 Task: Plan a  team-building improve session for the 11th at 7:30 PM.
Action: Mouse moved to (43, 82)
Screenshot: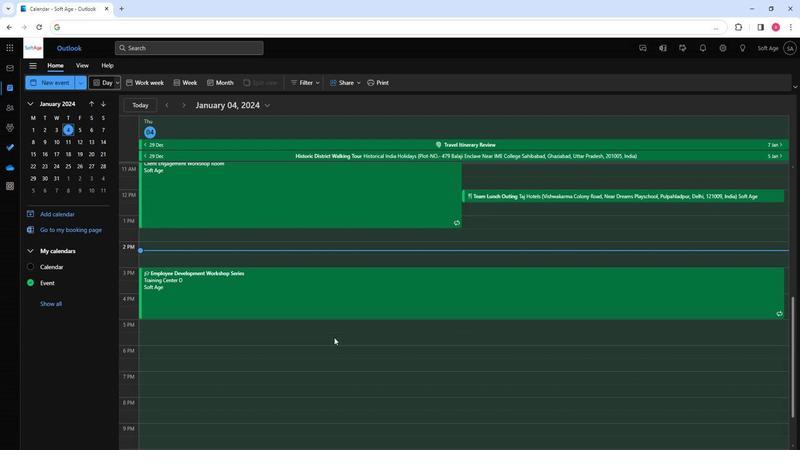 
Action: Mouse pressed left at (43, 82)
Screenshot: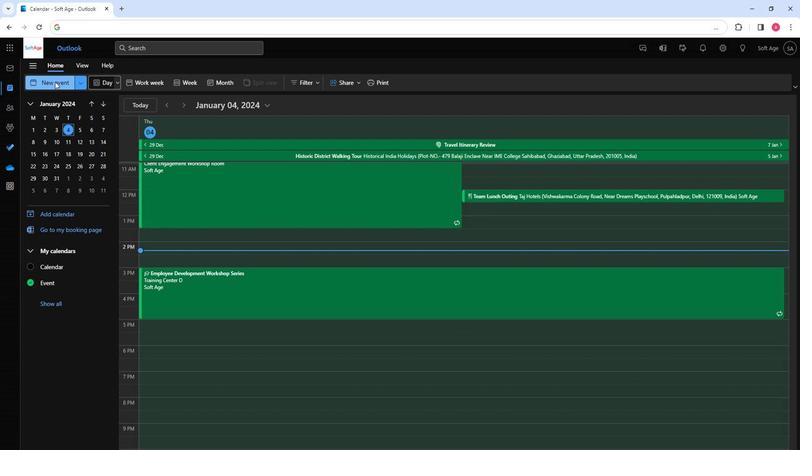 
Action: Mouse moved to (216, 145)
Screenshot: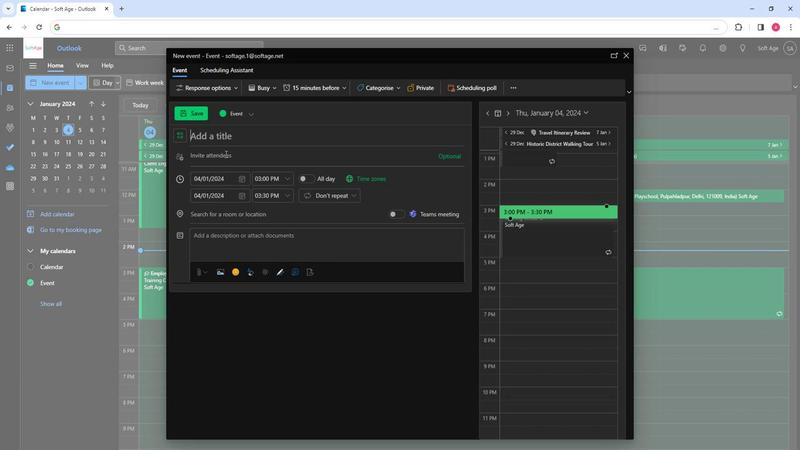 
Action: Key pressed <Key.shift><Key.shift>Team-<Key.shift>Buid<Key.backspace>lding<Key.space><Key.shift>Improv<Key.space><Key.backspace>e<Key.space><Key.shift>Session
Screenshot: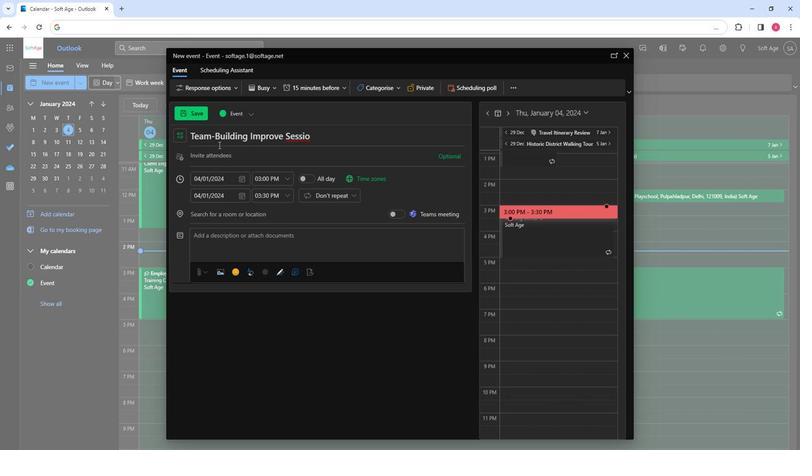 
Action: Mouse moved to (236, 161)
Screenshot: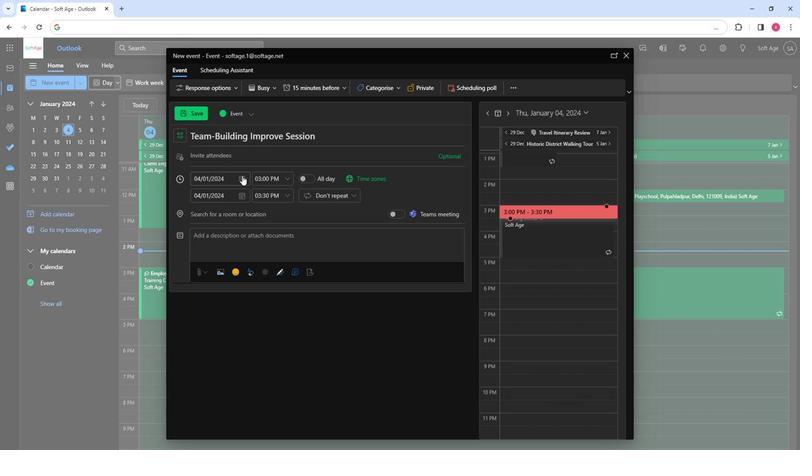 
Action: Mouse pressed left at (236, 161)
Screenshot: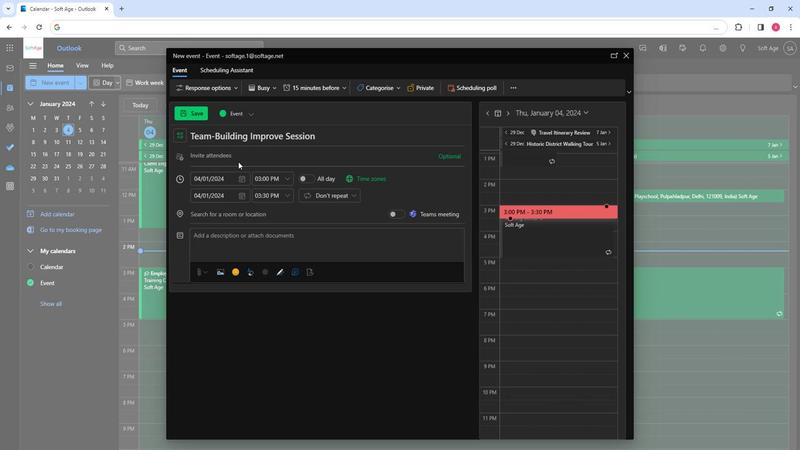 
Action: Key pressed so
Screenshot: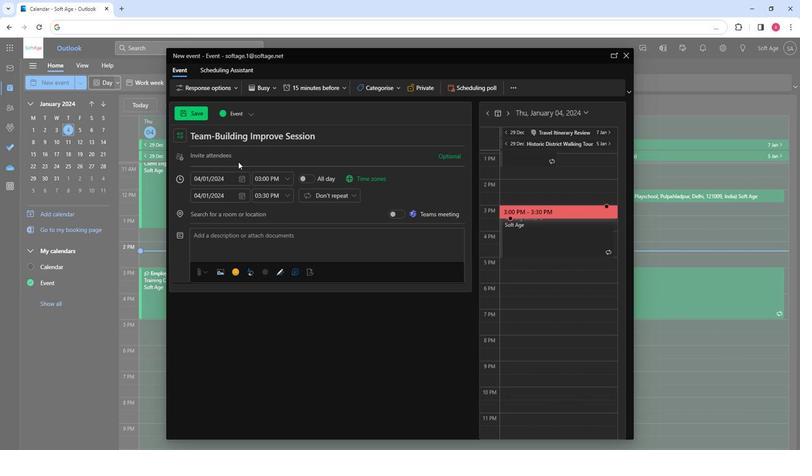 
Action: Mouse moved to (238, 173)
Screenshot: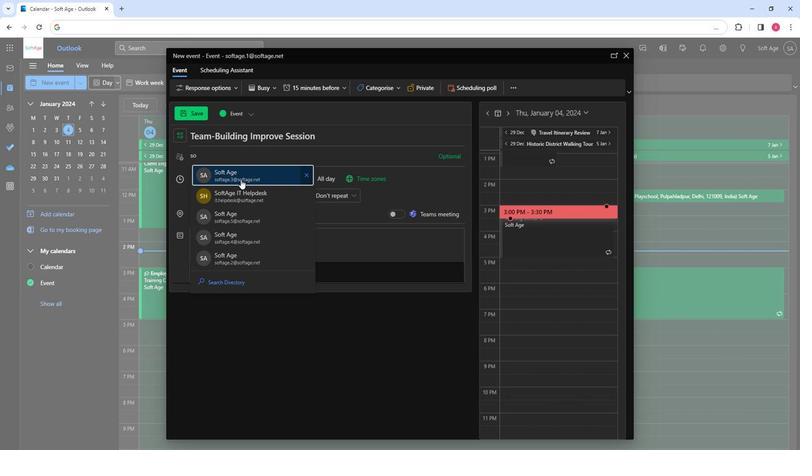 
Action: Mouse pressed left at (238, 173)
Screenshot: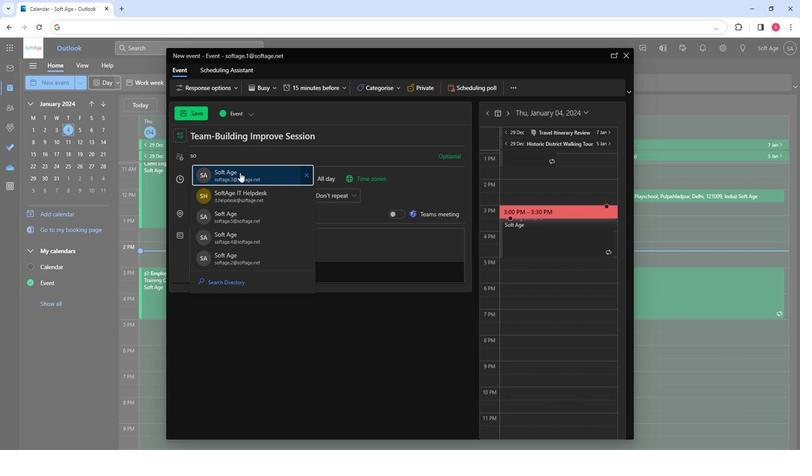 
Action: Key pressed so
Screenshot: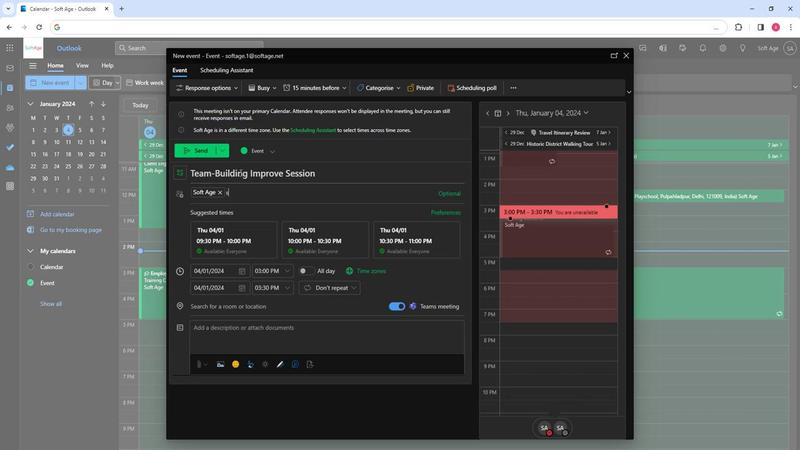 
Action: Mouse moved to (266, 234)
Screenshot: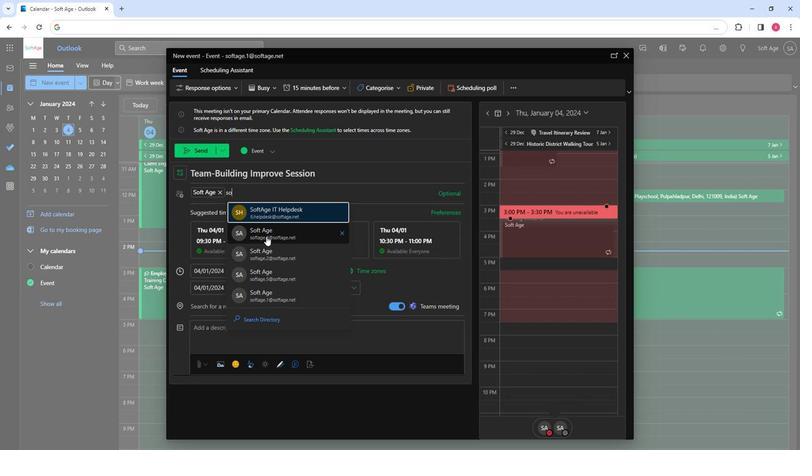 
Action: Mouse pressed left at (266, 234)
Screenshot: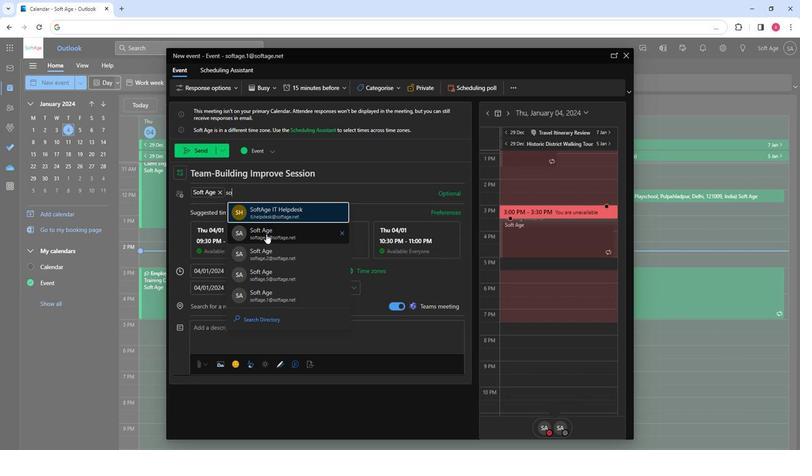 
Action: Key pressed so
Screenshot: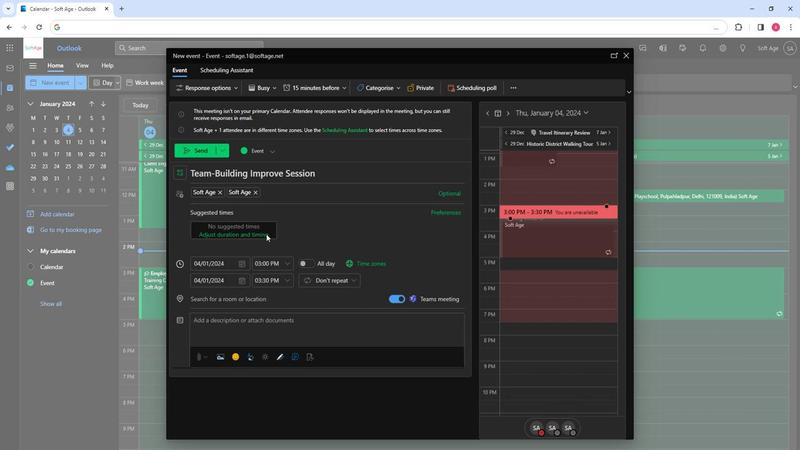 
Action: Mouse moved to (302, 258)
Screenshot: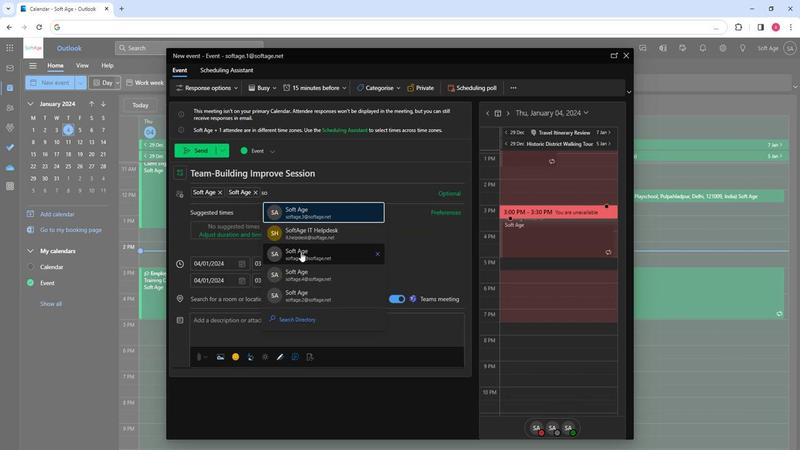 
Action: Mouse pressed left at (302, 258)
Screenshot: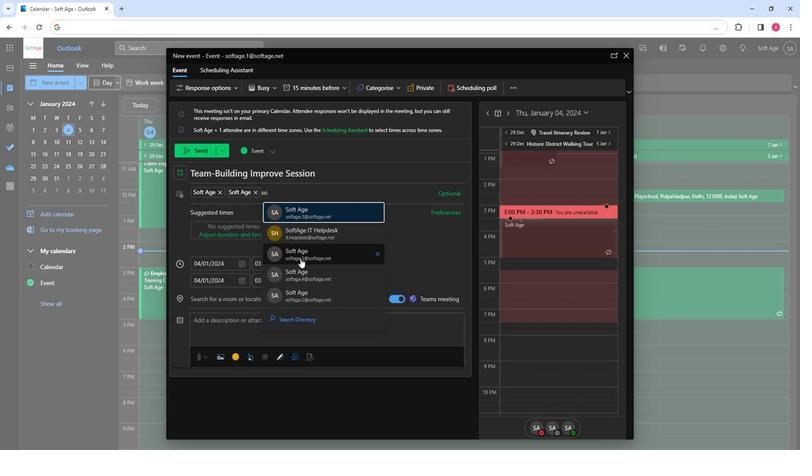 
Action: Key pressed so
Screenshot: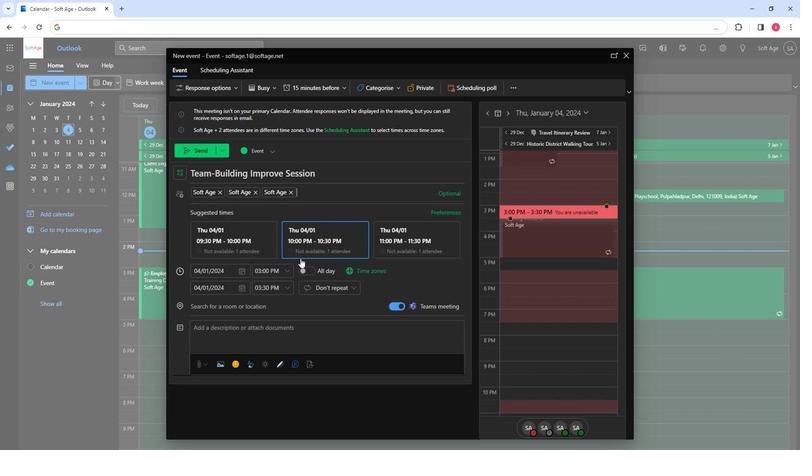 
Action: Mouse moved to (343, 292)
Screenshot: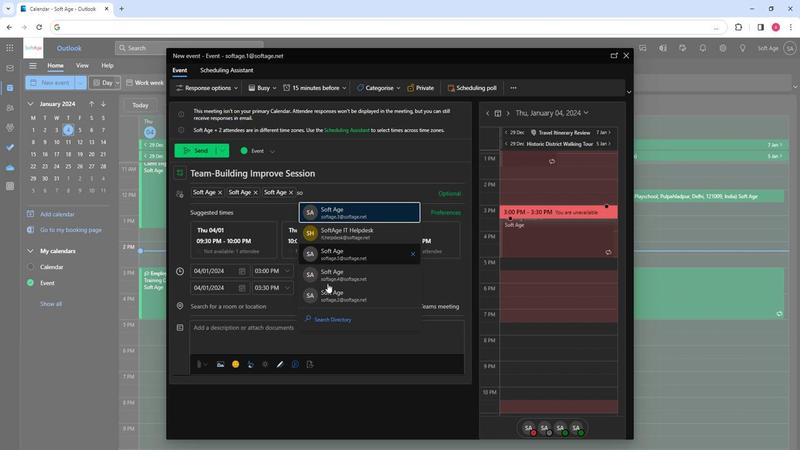
Action: Mouse pressed left at (343, 292)
Screenshot: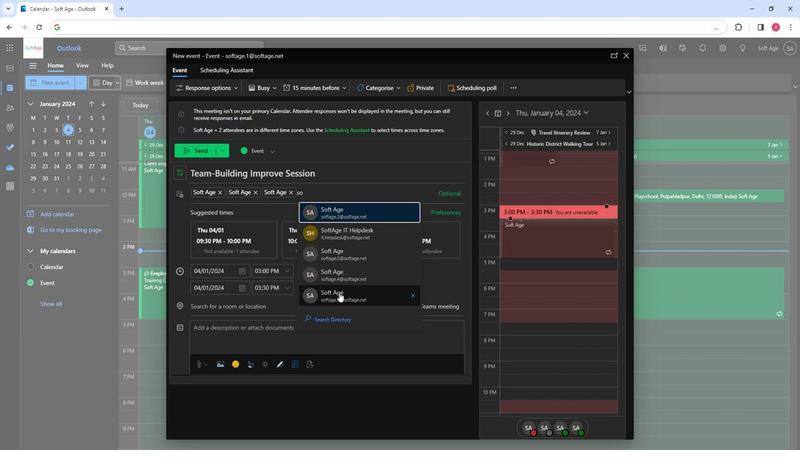 
Action: Mouse moved to (240, 274)
Screenshot: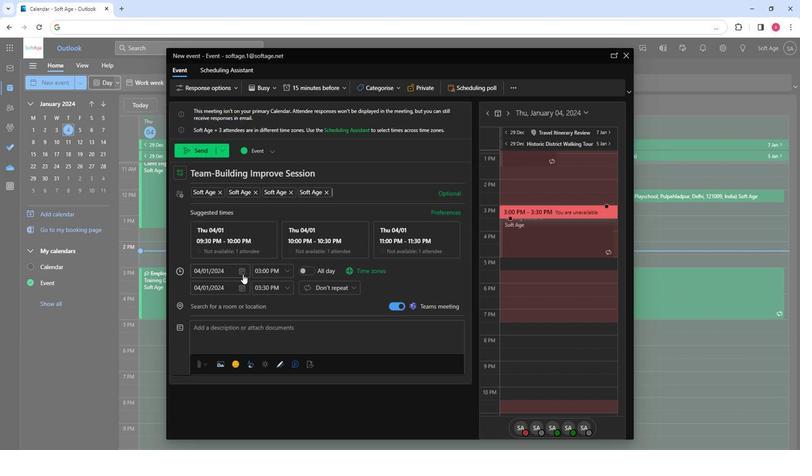 
Action: Mouse pressed left at (240, 274)
Screenshot: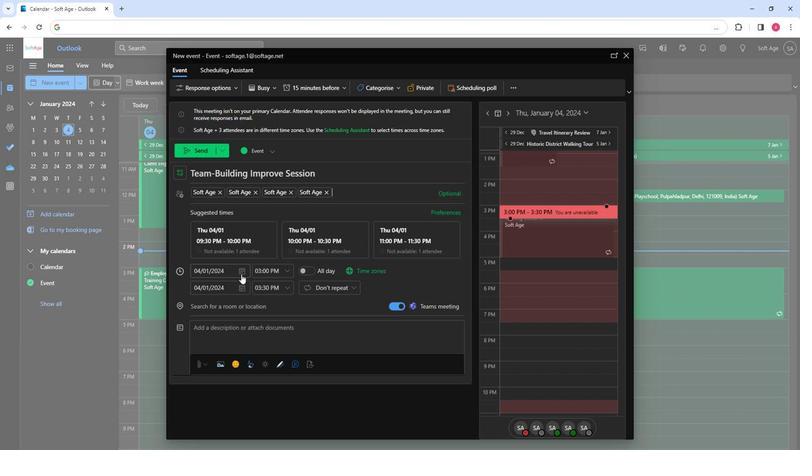
Action: Mouse moved to (232, 328)
Screenshot: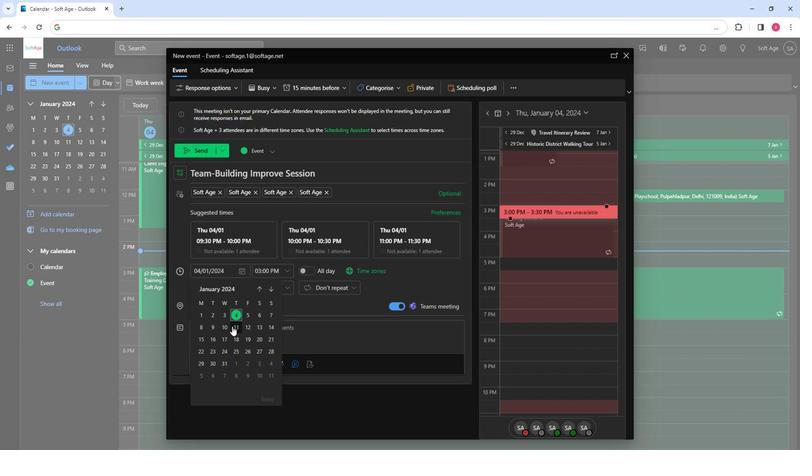 
Action: Mouse pressed left at (232, 328)
Screenshot: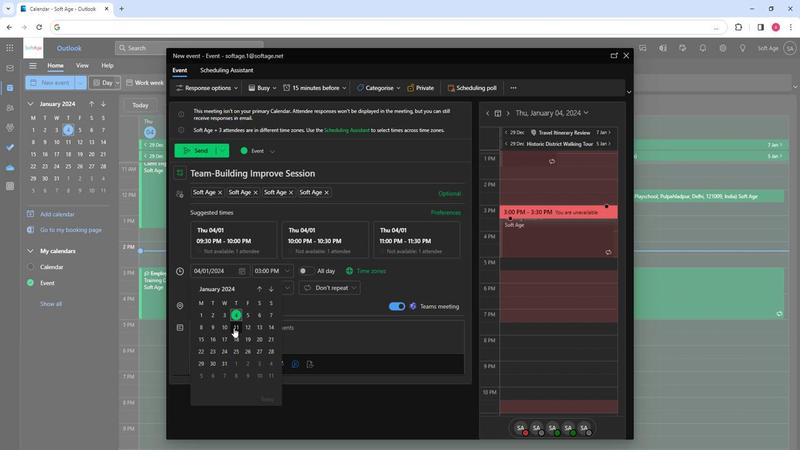 
Action: Mouse moved to (288, 270)
Screenshot: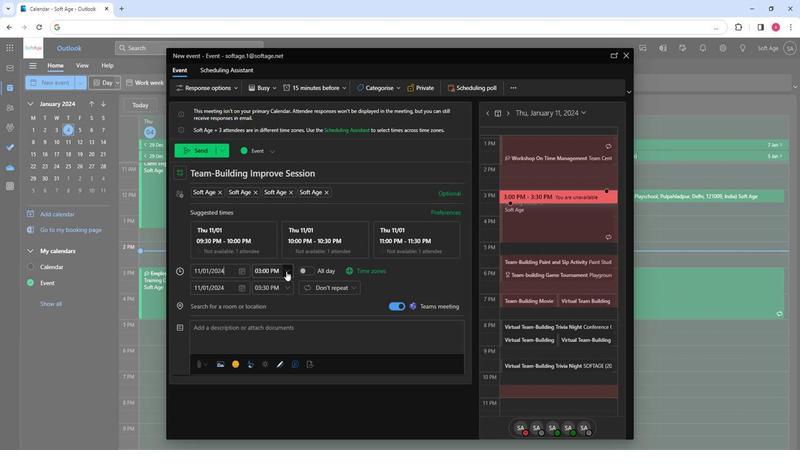 
Action: Mouse pressed left at (288, 270)
Screenshot: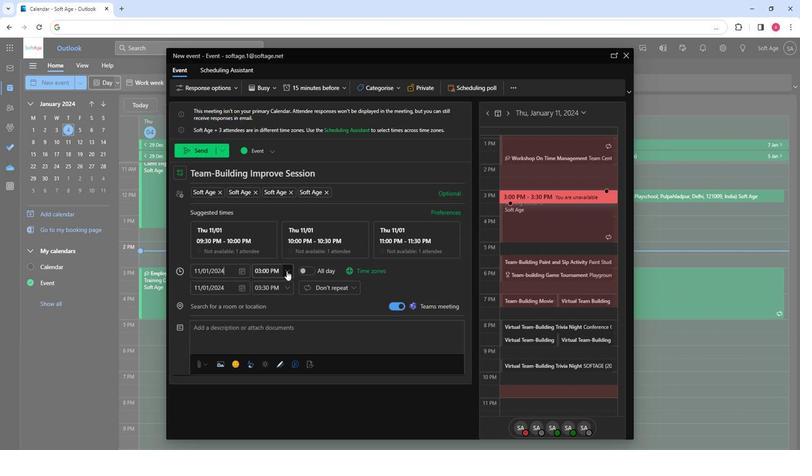 
Action: Mouse moved to (274, 316)
Screenshot: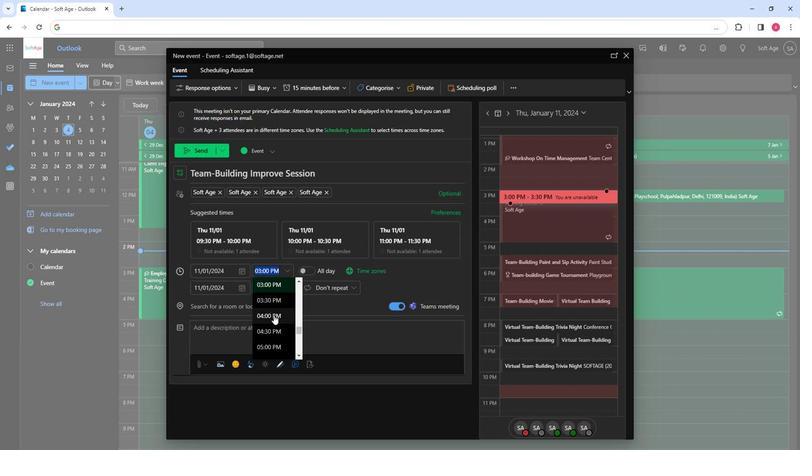 
Action: Mouse scrolled (274, 316) with delta (0, 0)
Screenshot: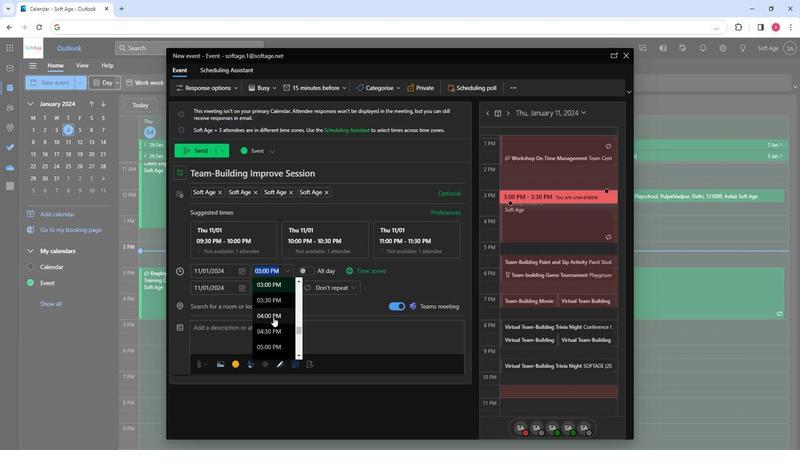 
Action: Mouse scrolled (274, 316) with delta (0, 0)
Screenshot: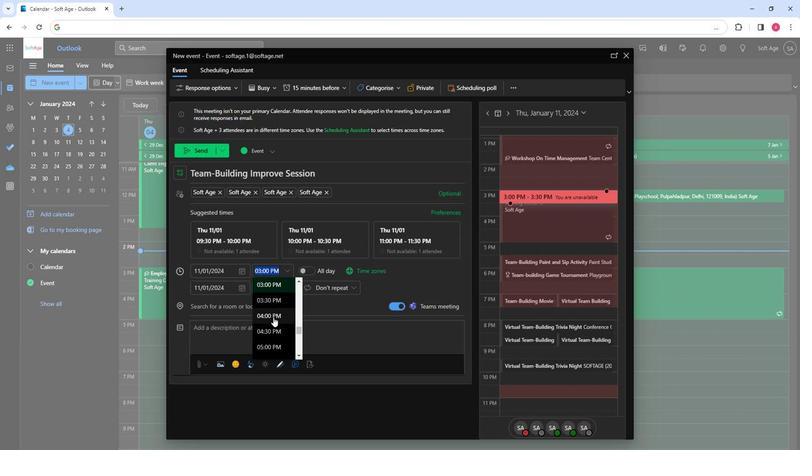 
Action: Mouse moved to (275, 339)
Screenshot: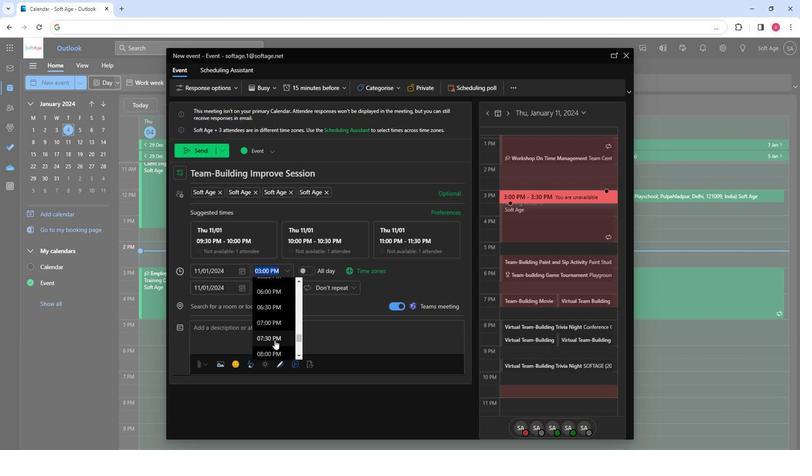 
Action: Mouse pressed left at (275, 339)
Screenshot: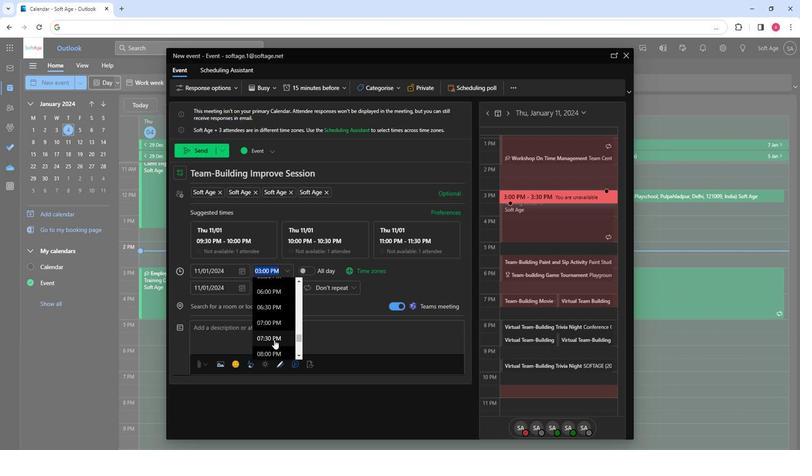 
Action: Mouse moved to (221, 299)
Screenshot: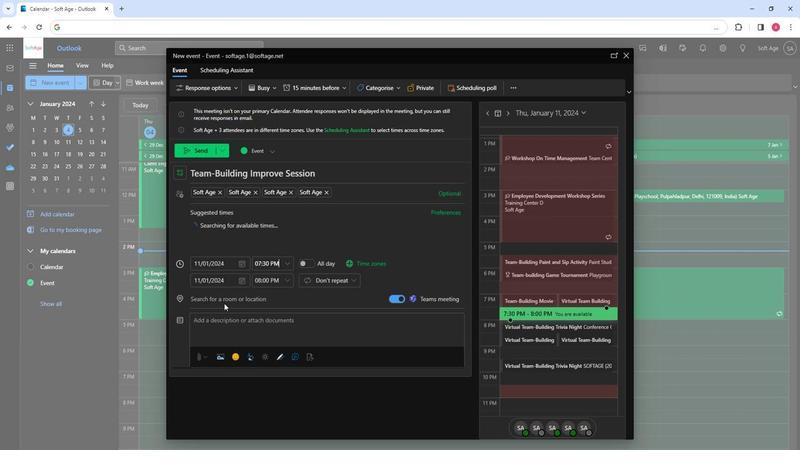 
Action: Mouse pressed left at (221, 299)
Screenshot: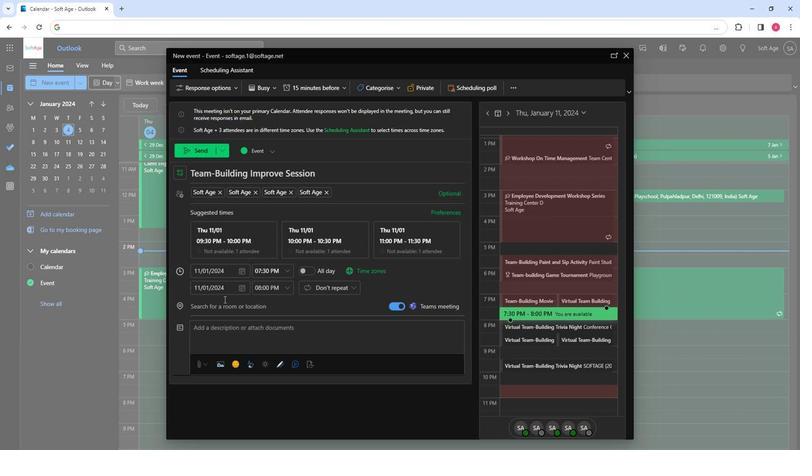 
Action: Mouse moved to (245, 184)
Screenshot: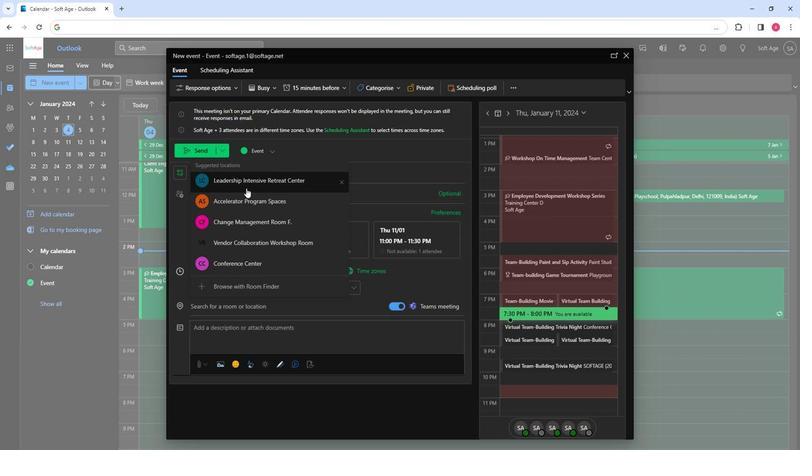 
Action: Mouse pressed left at (245, 184)
Screenshot: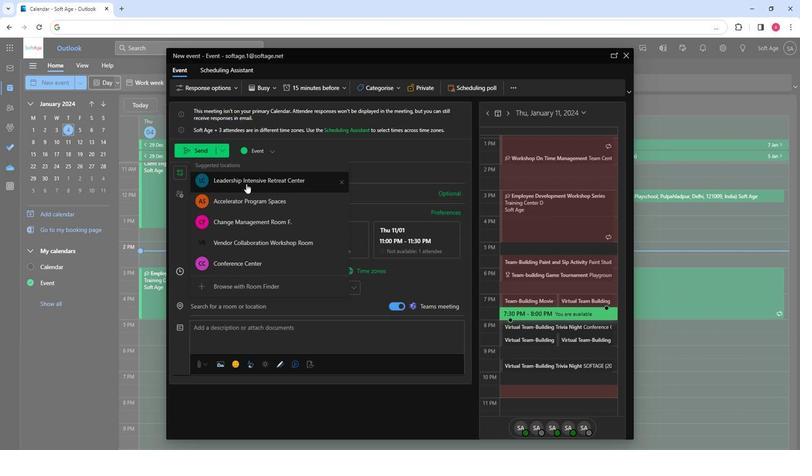 
Action: Mouse moved to (225, 332)
Screenshot: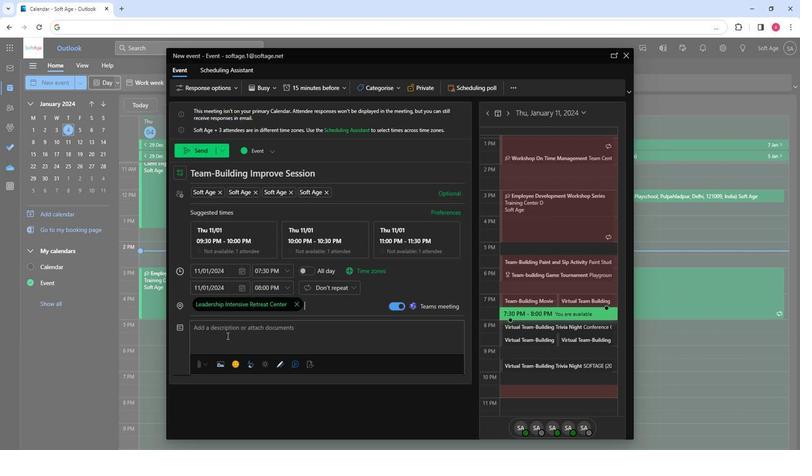 
Action: Mouse pressed left at (225, 332)
Screenshot: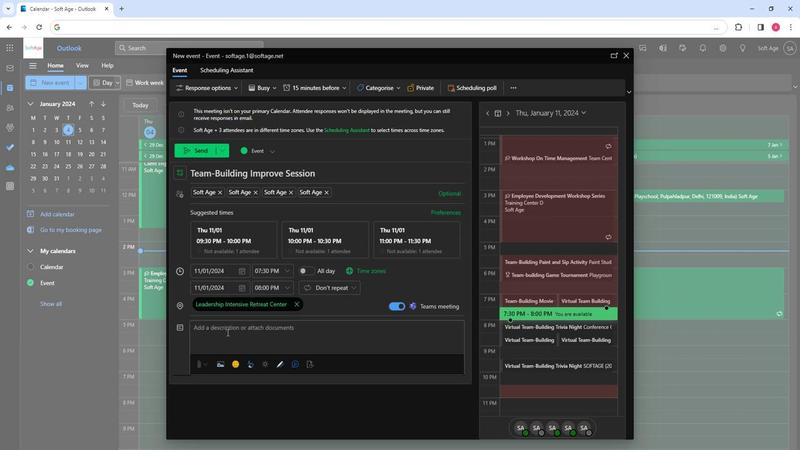 
Action: Key pressed <Key.shift>Ignite<Key.space>creativity<Key.space>and<Key.space>teamwork<Key.space>with<Key.space>a<Key.space>virtual<Key.space>team-building<Key.space>improve<Key.space>session.<Key.space><Key.shift>Enhance<Key.space>communication,<Key.space>adaptability,<Key.space>and<Key.space>collaboration<Key.space>through<Key.space>entertaining<Key.space>and<Key.space>spontaneous<Key.space>improvisational<Key.space>exercises,<Key.space>fostering<Key.space>a<Key.space>positive<Key.space>and<Key.space>dynamic<Key.space>virtual<Key.space>environment.
Screenshot: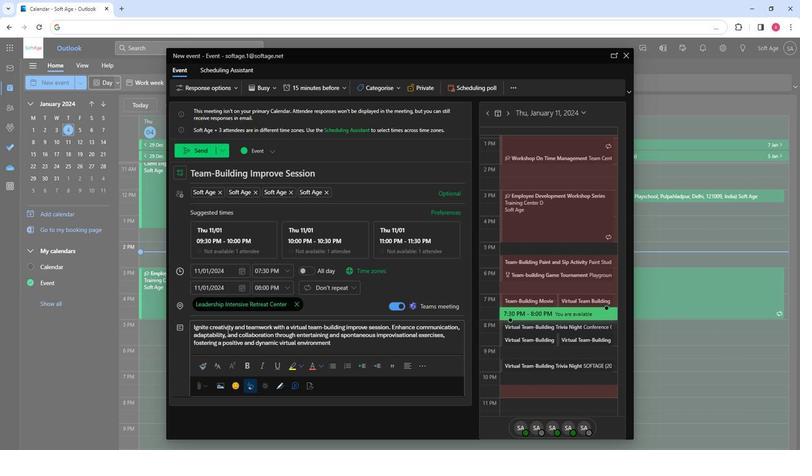 
Action: Mouse moved to (236, 338)
Screenshot: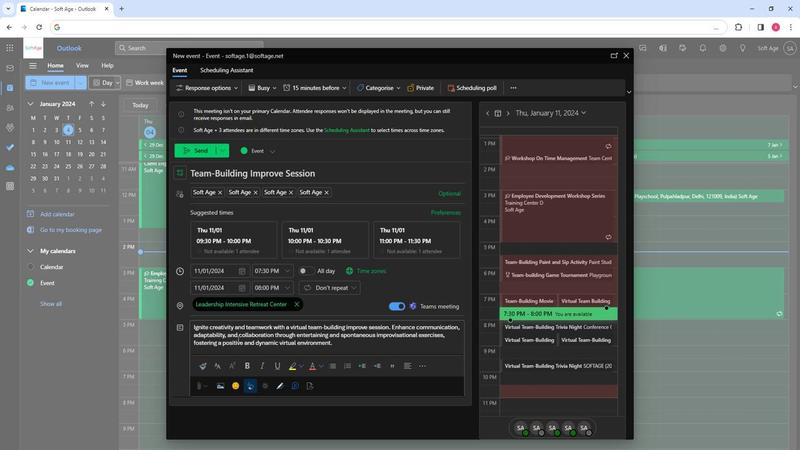 
Action: Mouse pressed left at (236, 338)
Screenshot: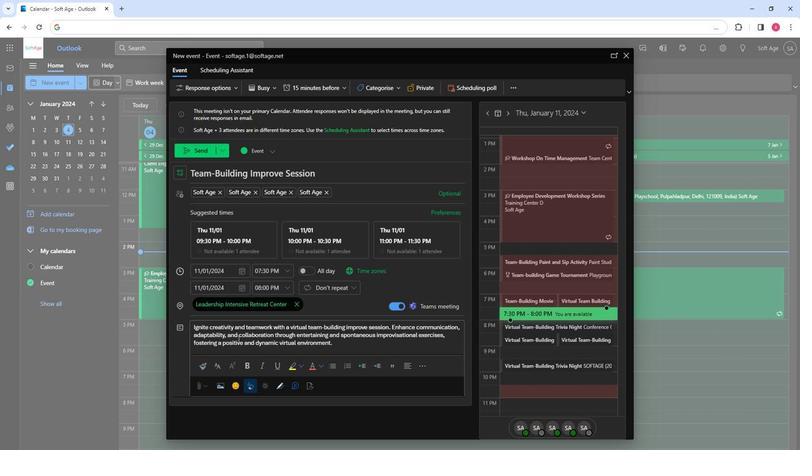 
Action: Mouse pressed left at (236, 338)
Screenshot: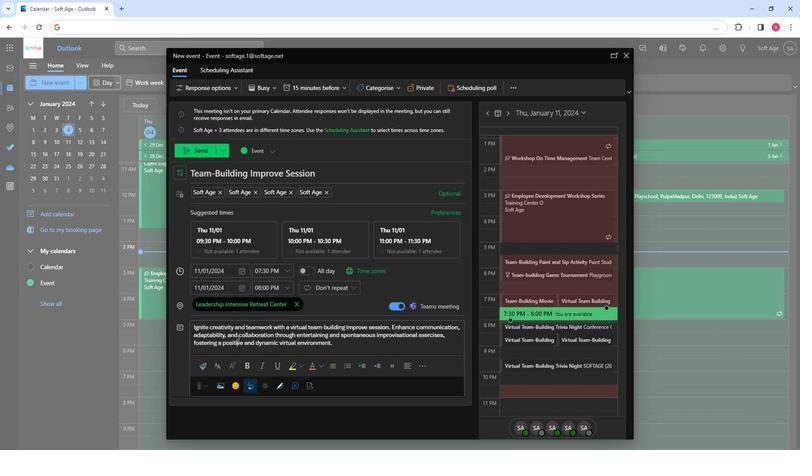 
Action: Mouse pressed left at (236, 338)
Screenshot: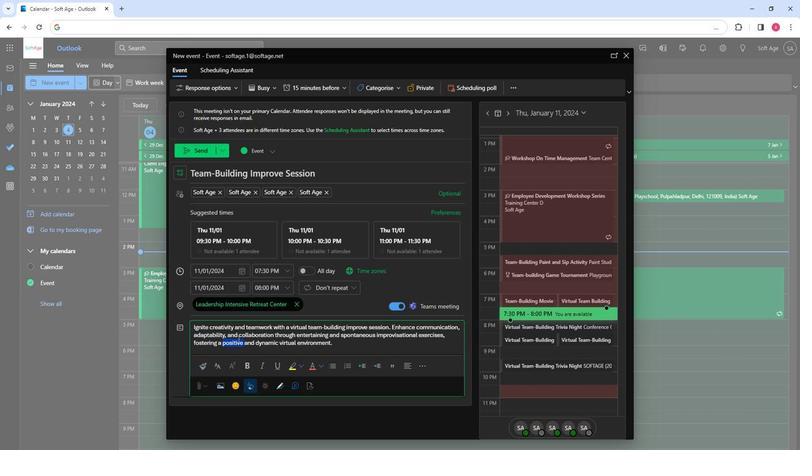 
Action: Mouse moved to (220, 364)
Screenshot: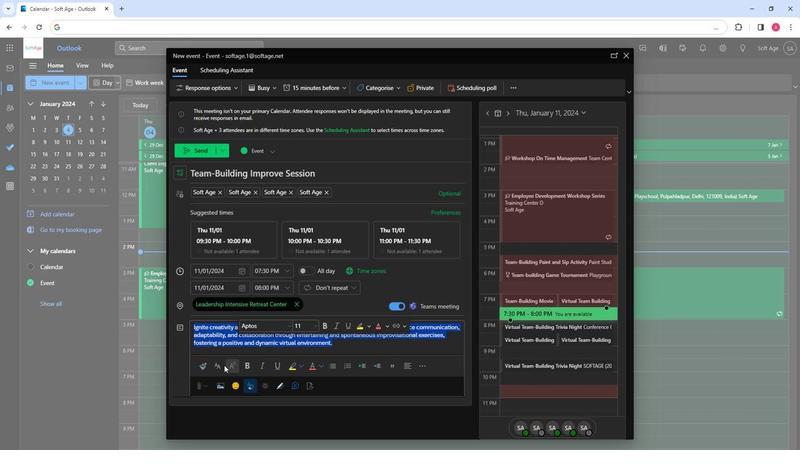 
Action: Mouse pressed left at (220, 364)
Screenshot: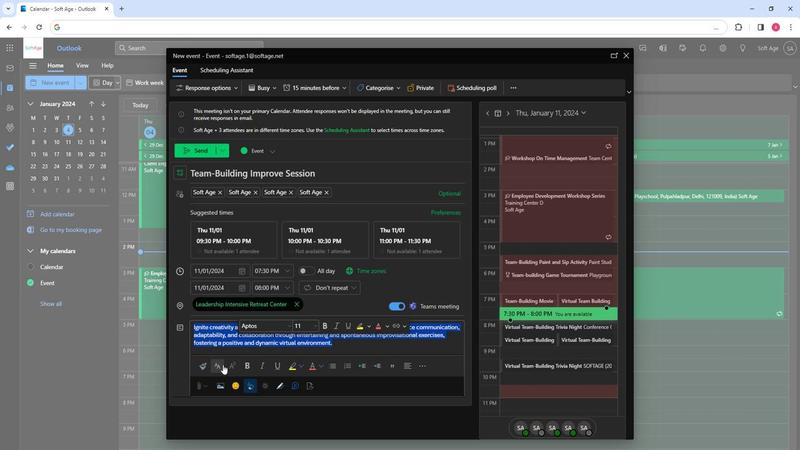 
Action: Mouse moved to (241, 316)
Screenshot: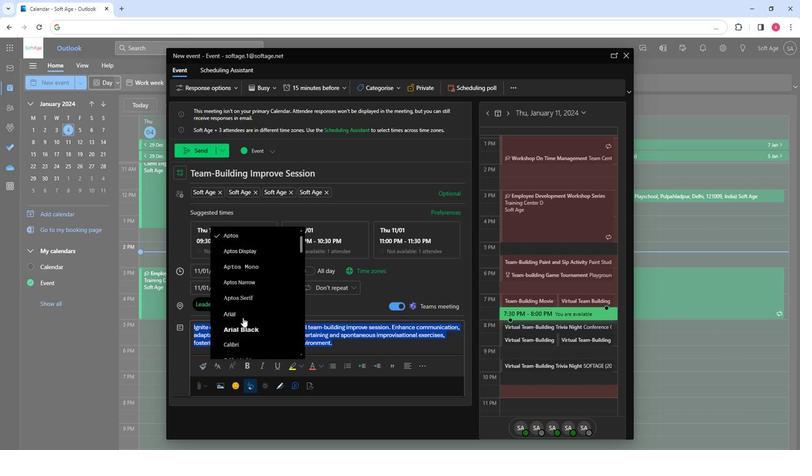 
Action: Mouse scrolled (241, 316) with delta (0, 0)
Screenshot: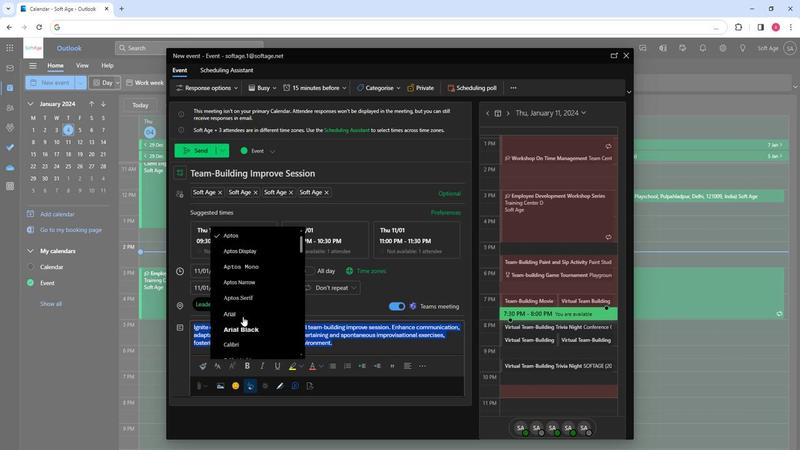 
Action: Mouse scrolled (241, 316) with delta (0, 0)
Screenshot: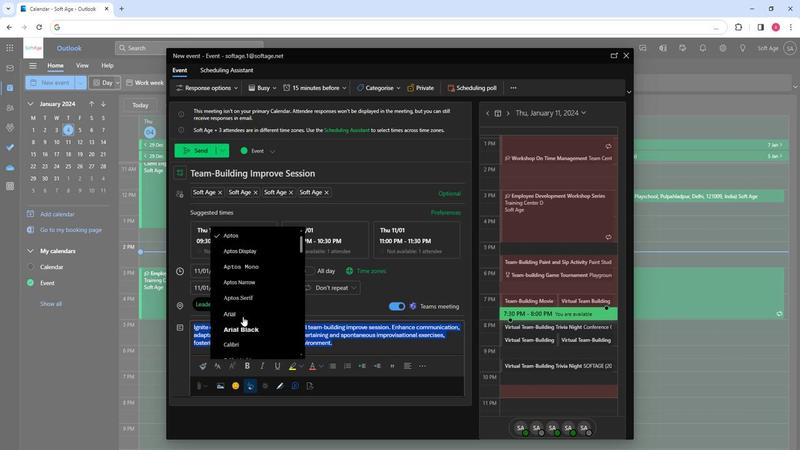 
Action: Mouse scrolled (241, 316) with delta (0, 0)
Screenshot: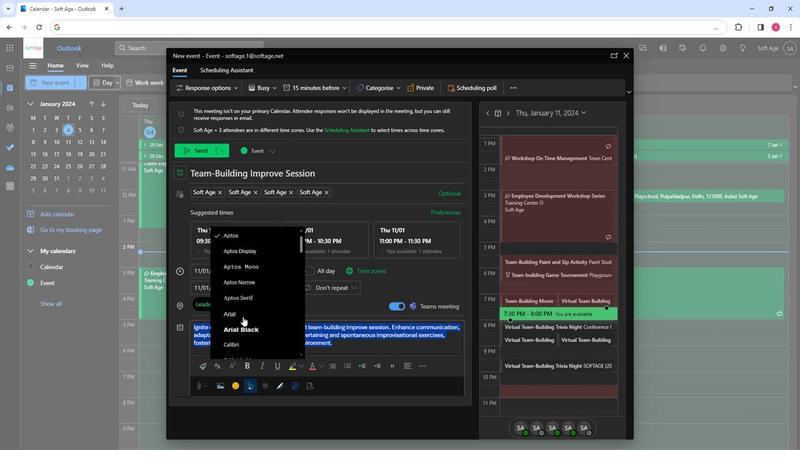 
Action: Mouse moved to (241, 316)
Screenshot: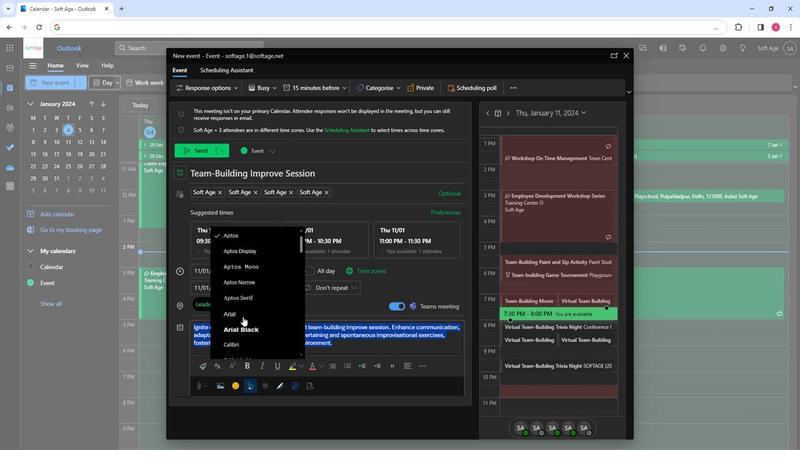
Action: Mouse scrolled (241, 315) with delta (0, 0)
Screenshot: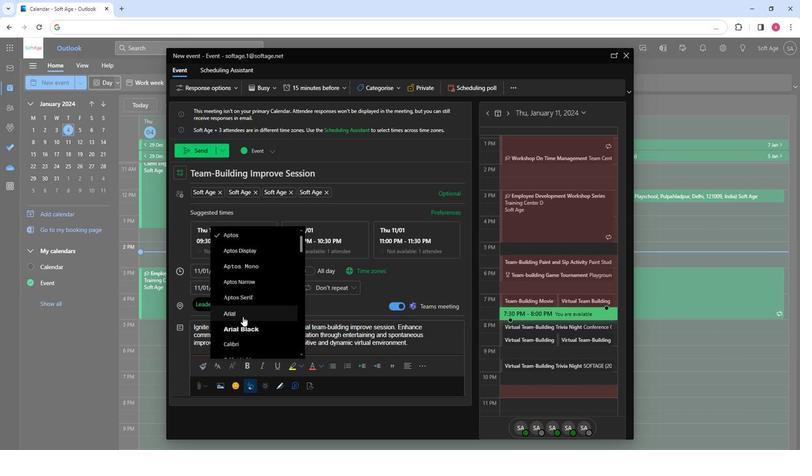 
Action: Mouse moved to (243, 315)
Screenshot: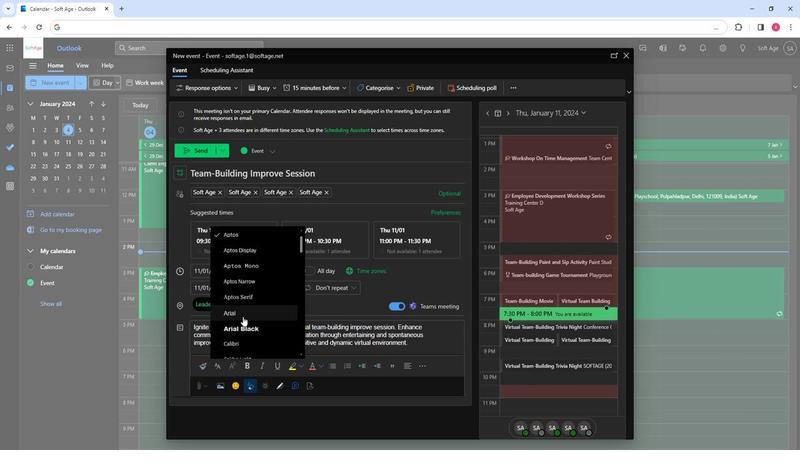 
Action: Mouse scrolled (243, 314) with delta (0, 0)
Screenshot: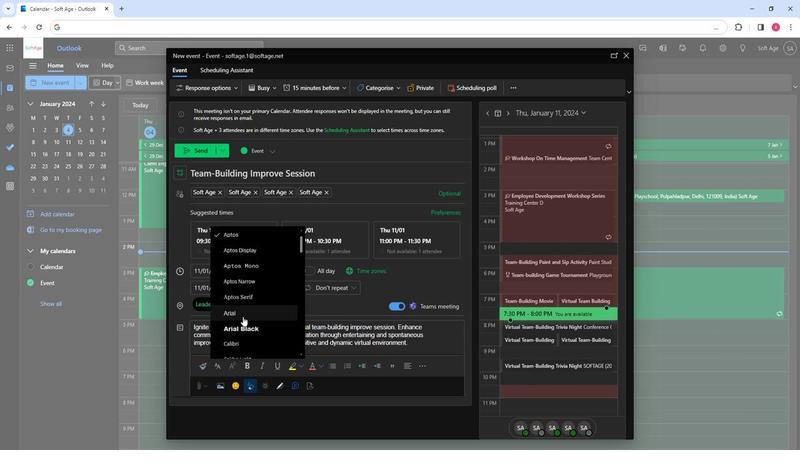 
Action: Mouse moved to (245, 340)
Screenshot: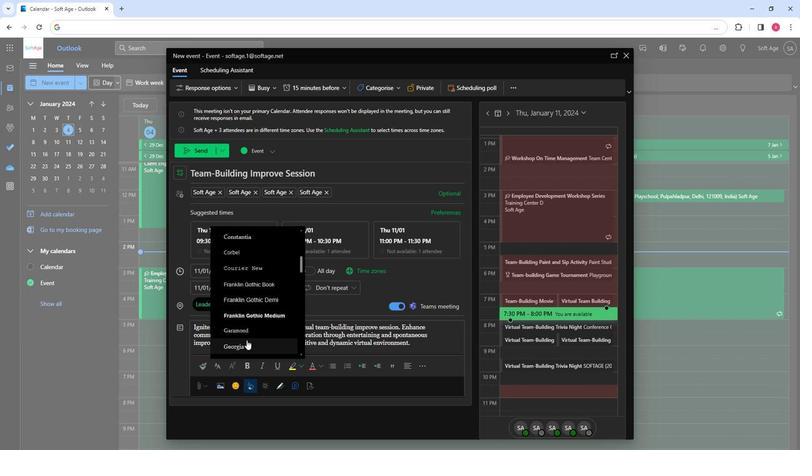 
Action: Mouse pressed left at (245, 340)
Screenshot: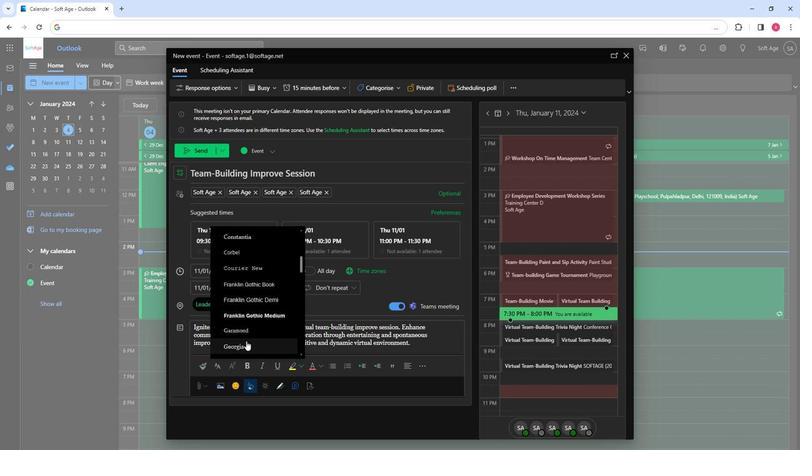
Action: Mouse moved to (258, 365)
Screenshot: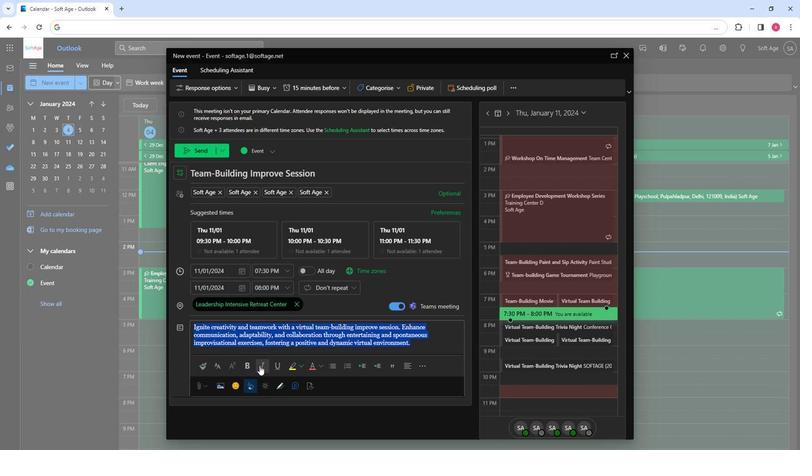 
Action: Mouse pressed left at (258, 365)
Screenshot: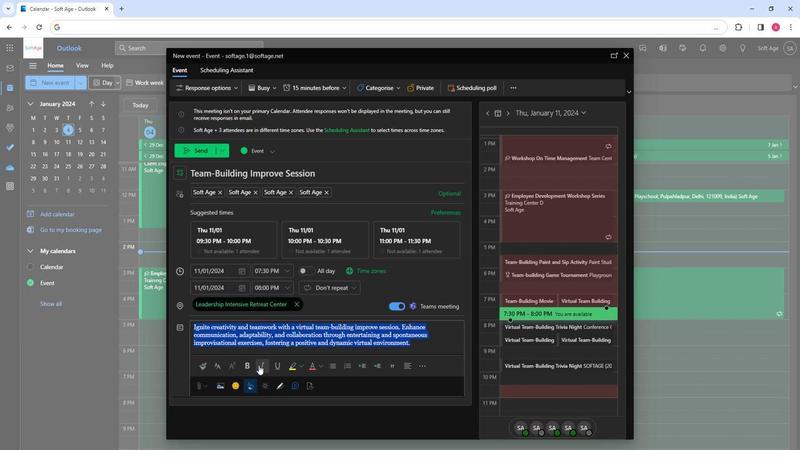 
Action: Mouse moved to (301, 367)
Screenshot: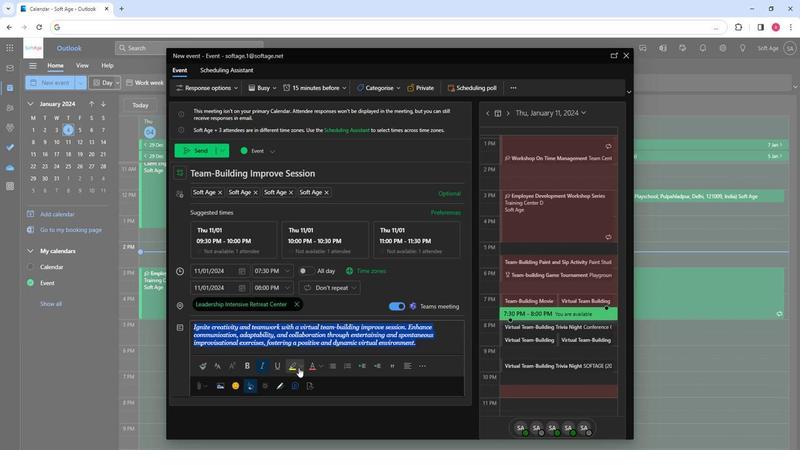 
Action: Mouse pressed left at (301, 367)
Screenshot: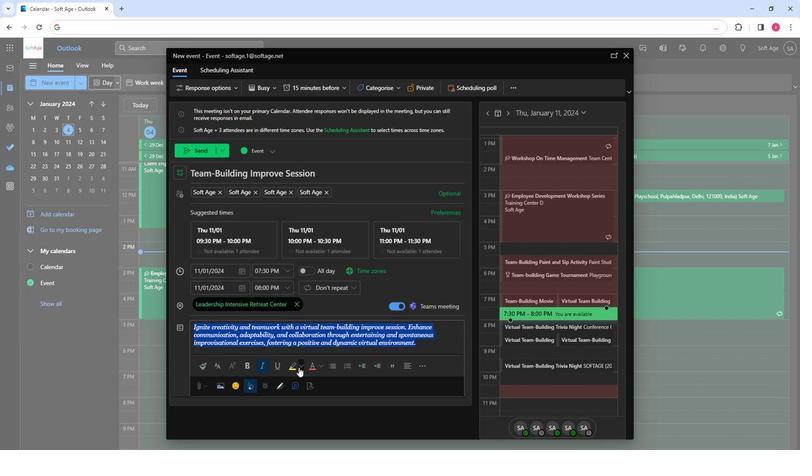 
Action: Mouse pressed left at (301, 367)
Screenshot: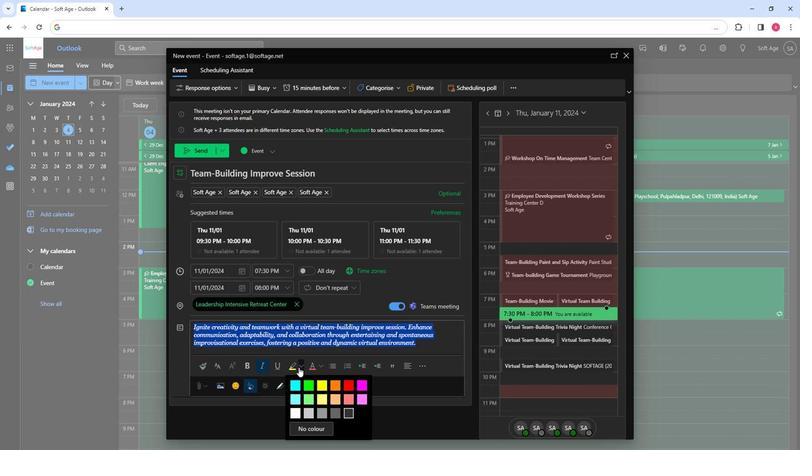 
Action: Mouse moved to (324, 367)
Screenshot: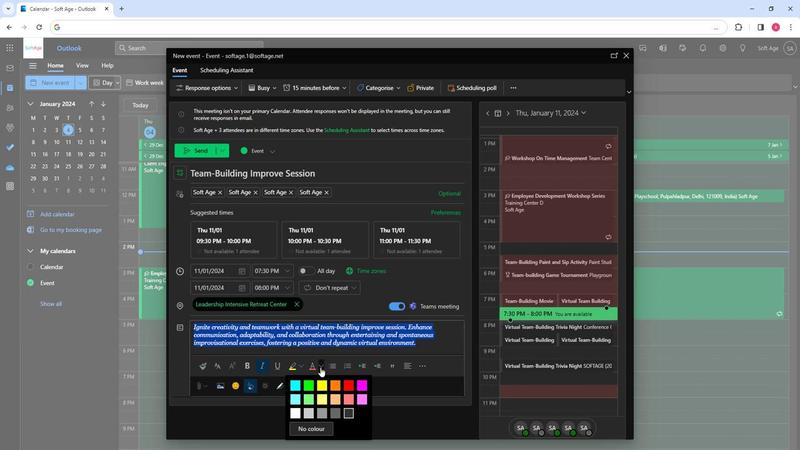 
Action: Mouse pressed left at (324, 367)
Screenshot: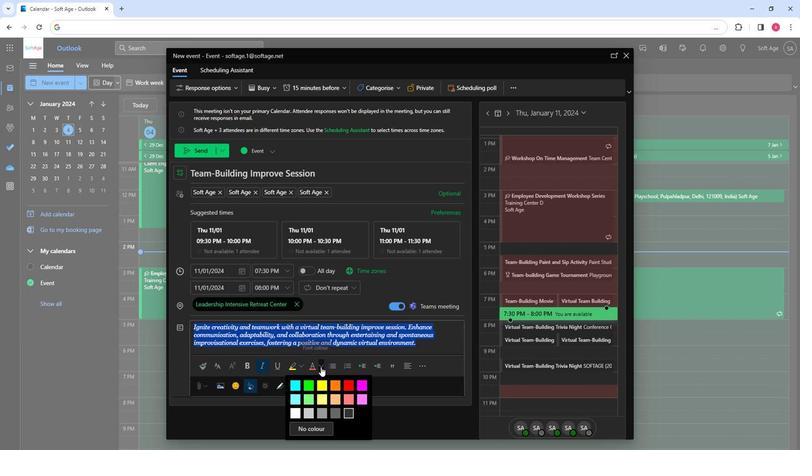 
Action: Mouse moved to (332, 318)
Screenshot: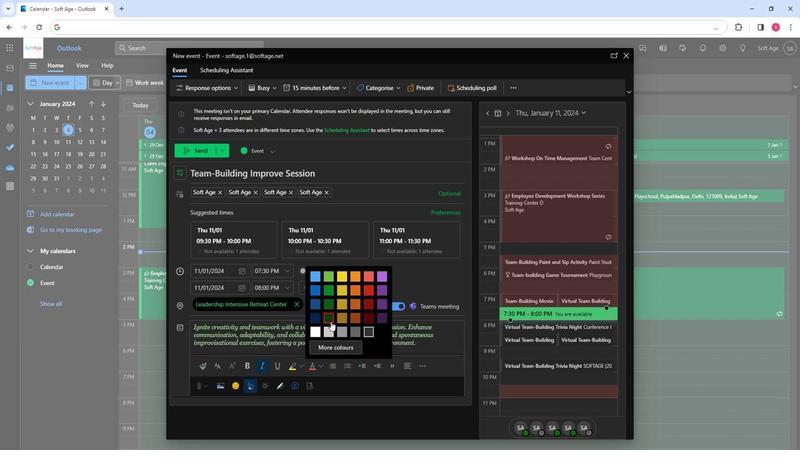 
Action: Mouse pressed left at (332, 318)
Screenshot: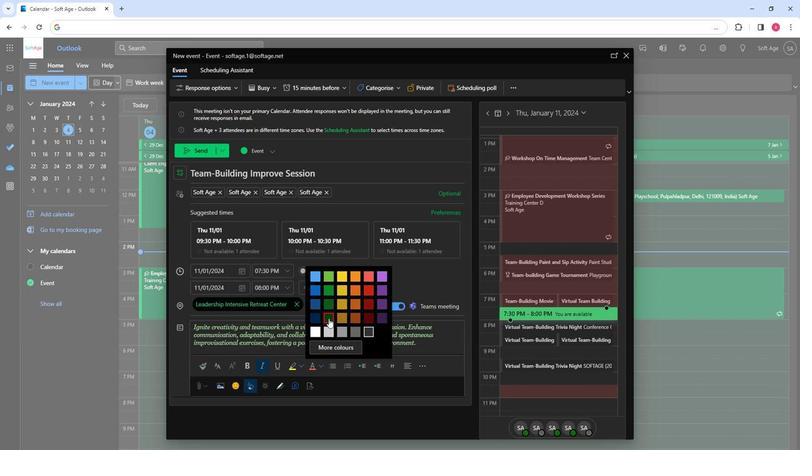 
Action: Mouse moved to (382, 368)
Screenshot: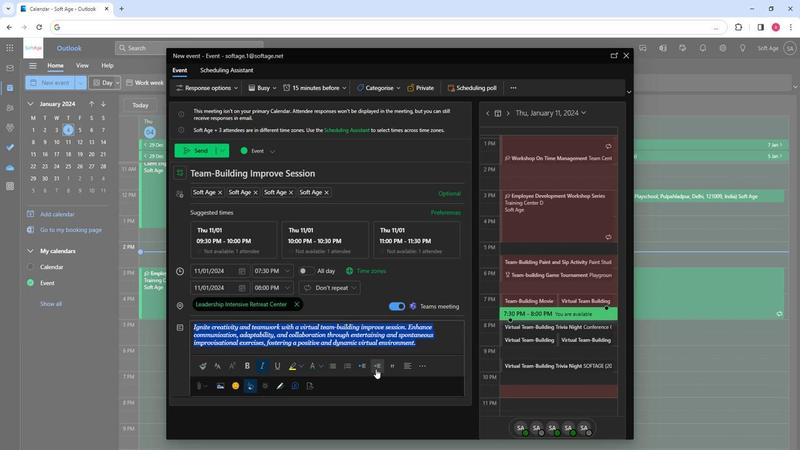
Action: Mouse pressed left at (382, 368)
Screenshot: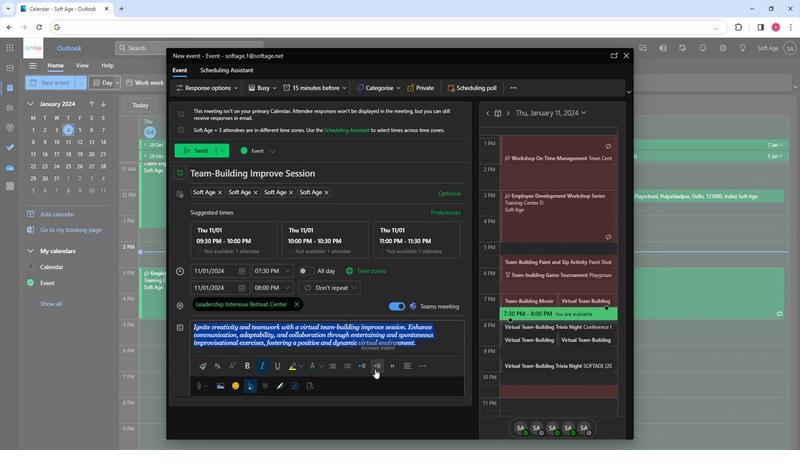 
Action: Mouse moved to (452, 348)
Screenshot: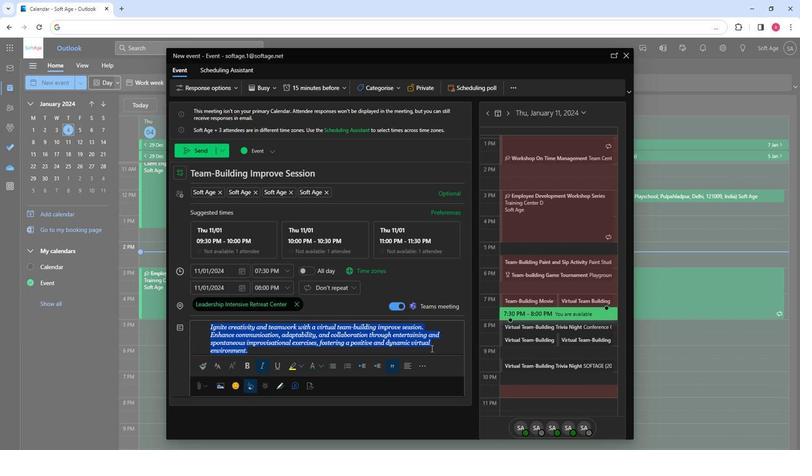 
Action: Mouse pressed left at (452, 348)
Screenshot: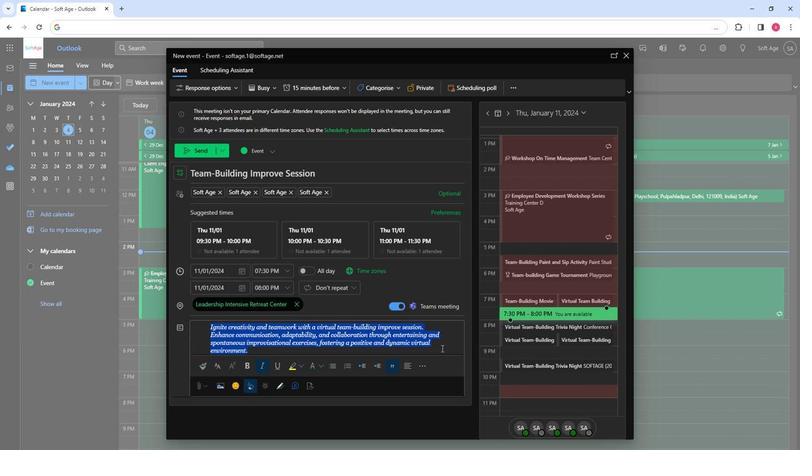 
Action: Mouse moved to (193, 151)
Screenshot: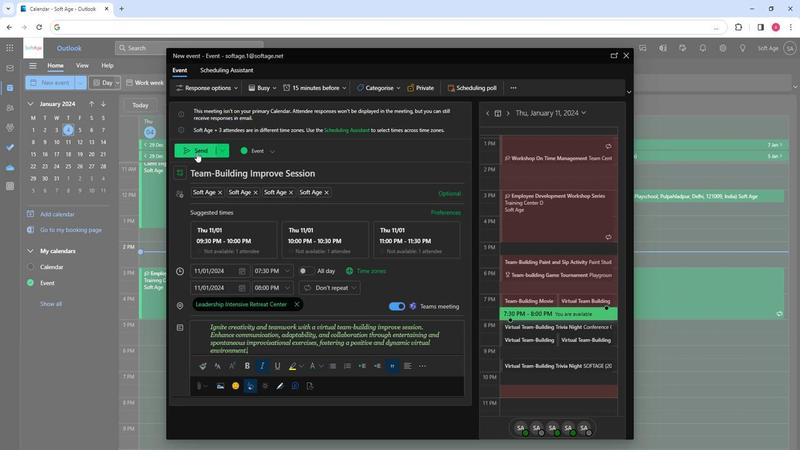 
Action: Mouse pressed left at (193, 151)
Screenshot: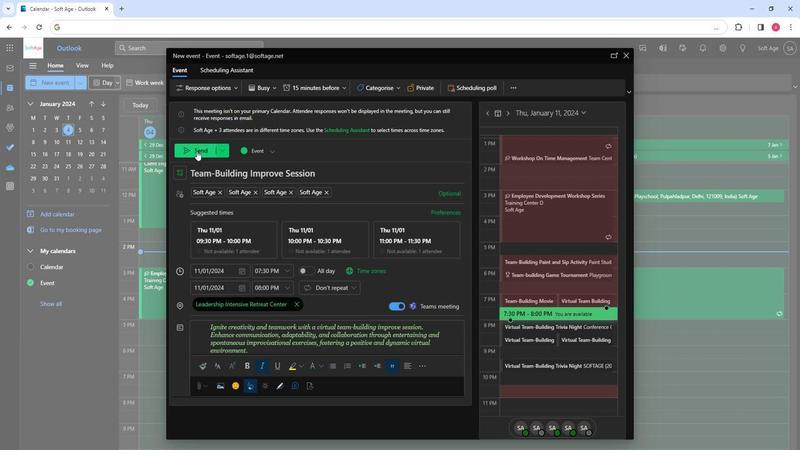 
Action: Mouse moved to (260, 310)
Screenshot: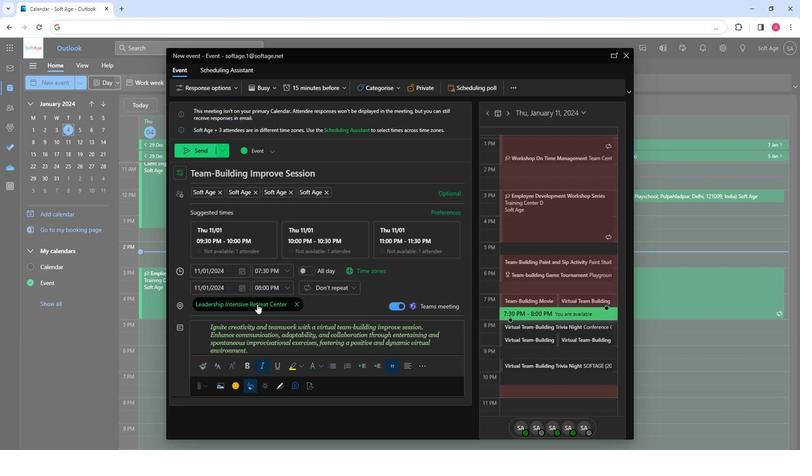 
